Task: Create a sub task Gather and Analyse Requirements for the task  Upgrade and migrate company email marketing to a cloud-based solution in the project AgriSoft , assign it to team member softage.3@softage.net and update the status of the sub task to  Completed , set the priority of the sub task to High
Action: Mouse moved to (877, 347)
Screenshot: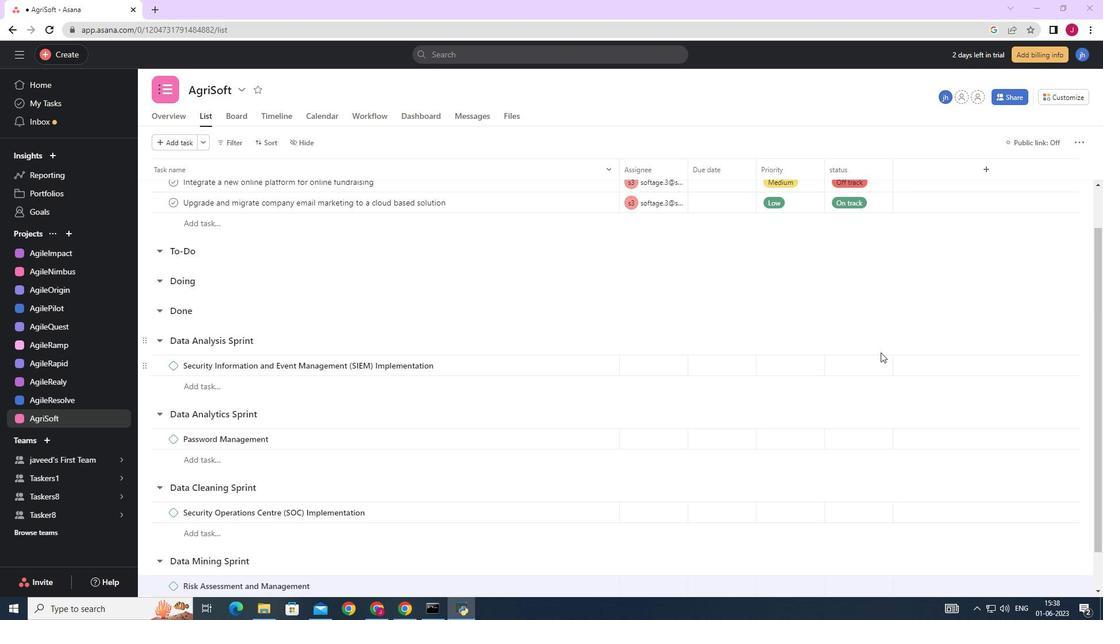 
Action: Mouse scrolled (877, 349) with delta (0, 0)
Screenshot: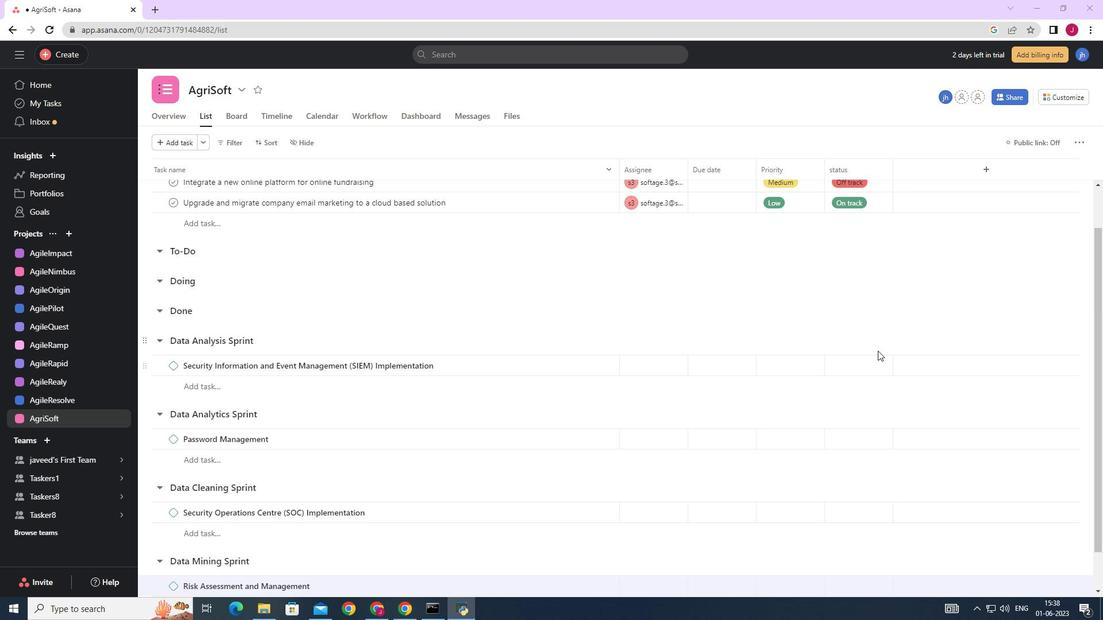 
Action: Mouse moved to (874, 344)
Screenshot: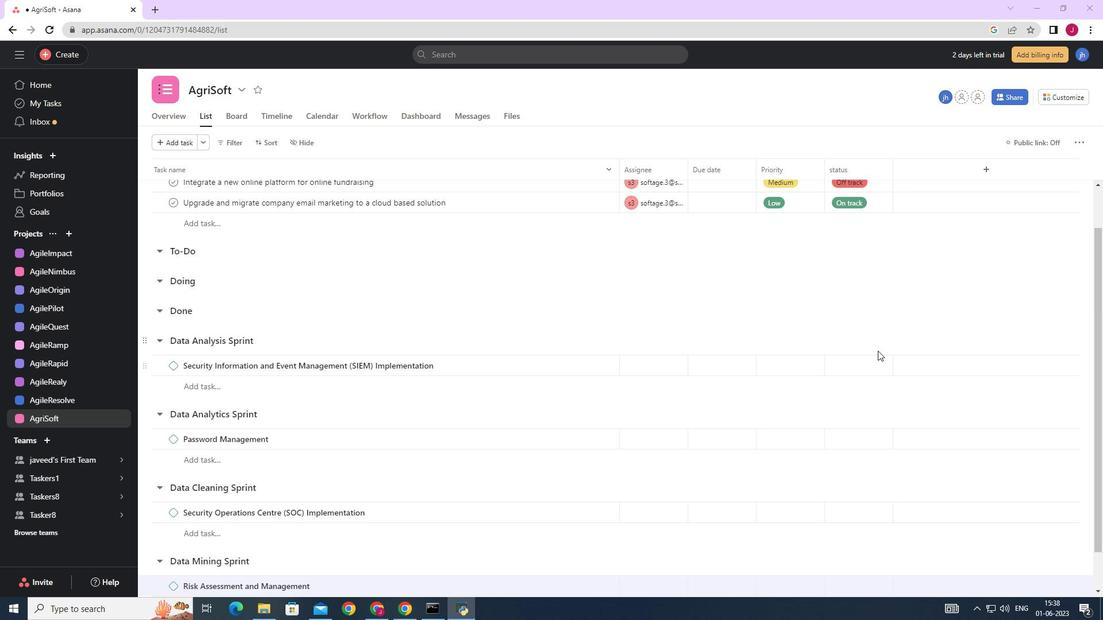 
Action: Mouse scrolled (875, 346) with delta (0, 0)
Screenshot: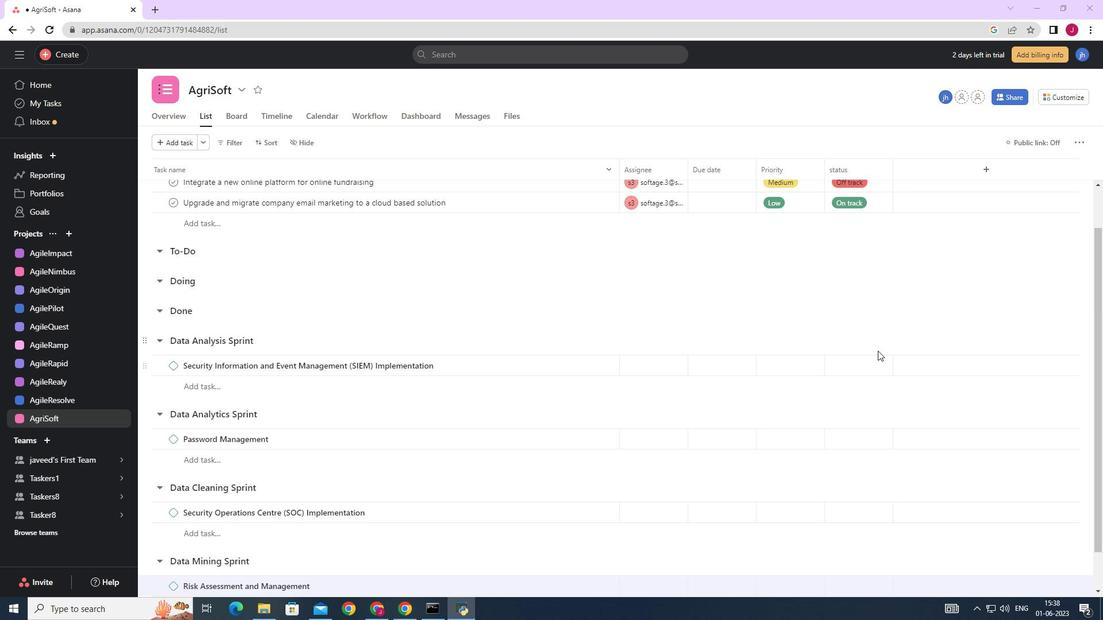 
Action: Mouse moved to (869, 338)
Screenshot: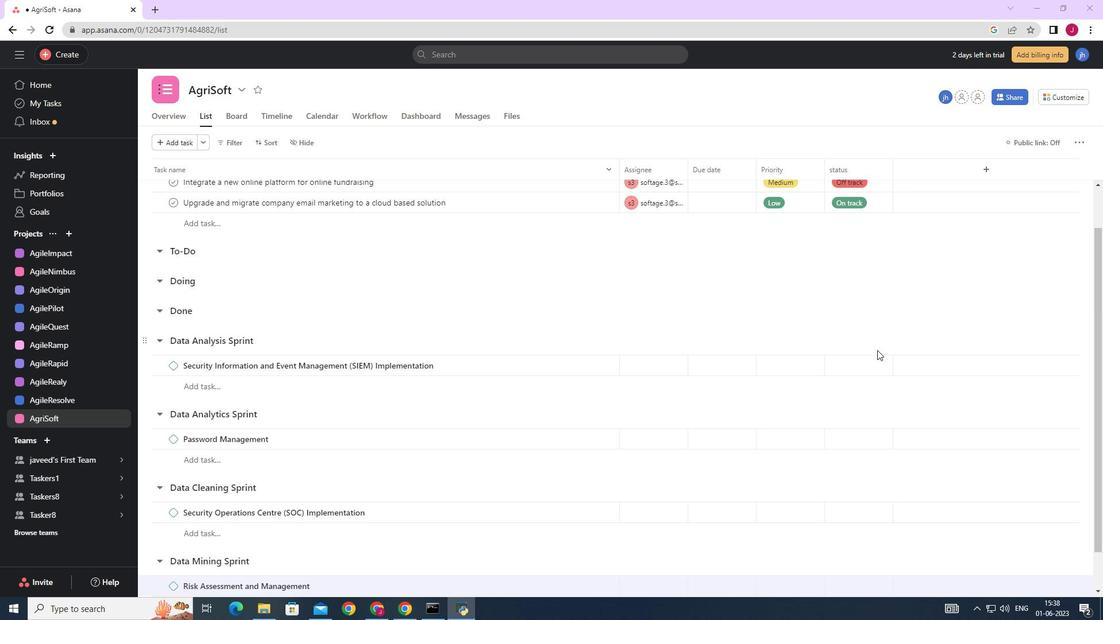 
Action: Mouse scrolled (870, 339) with delta (0, 0)
Screenshot: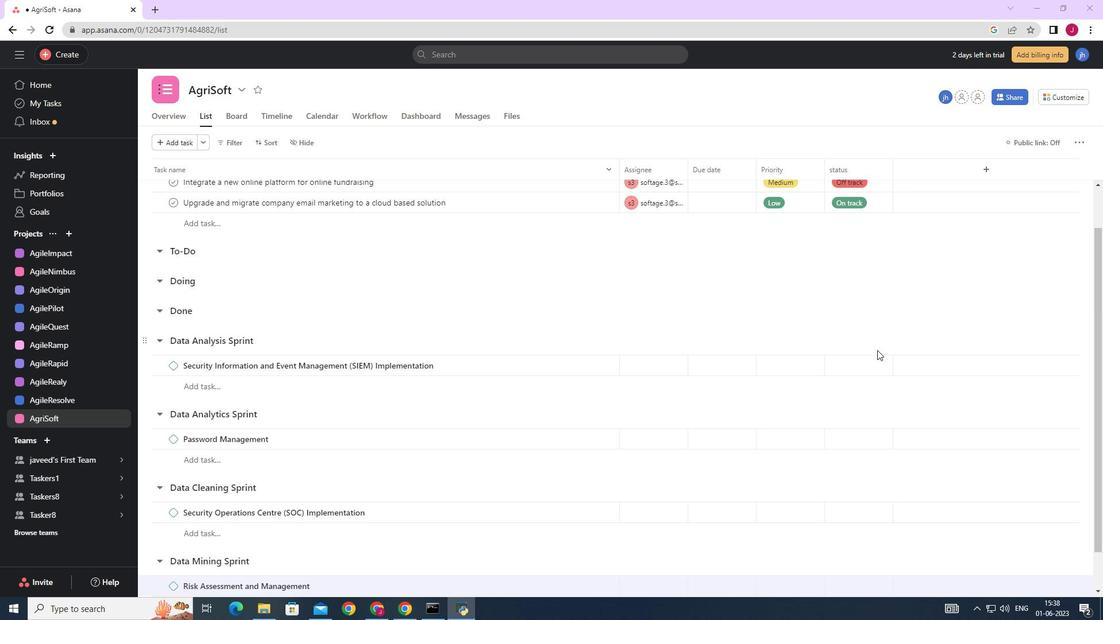 
Action: Mouse moved to (563, 258)
Screenshot: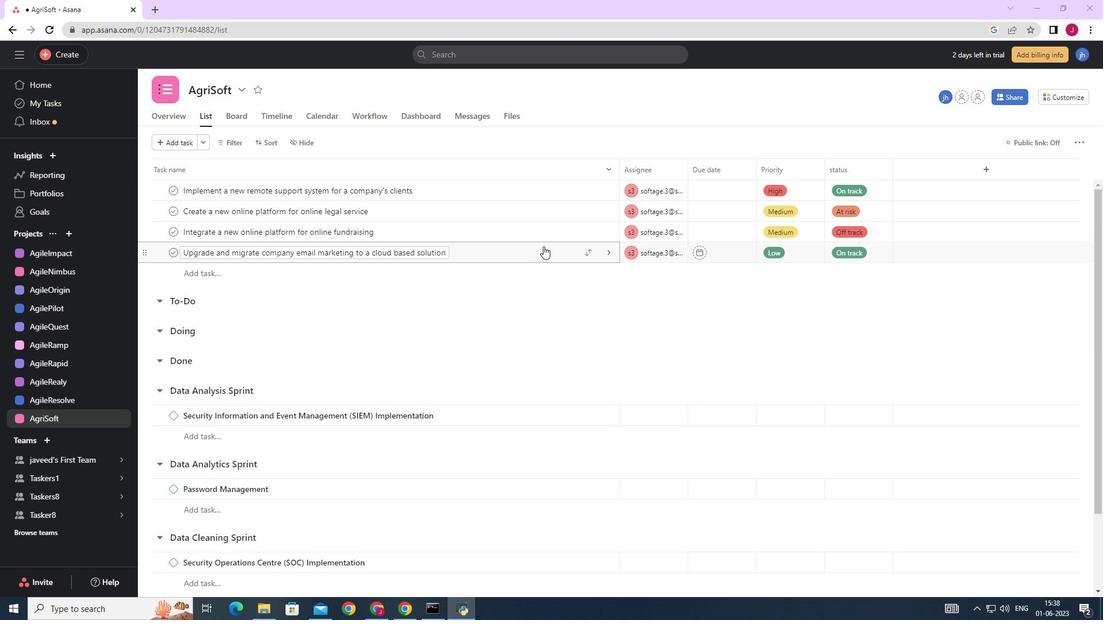 
Action: Mouse pressed left at (563, 258)
Screenshot: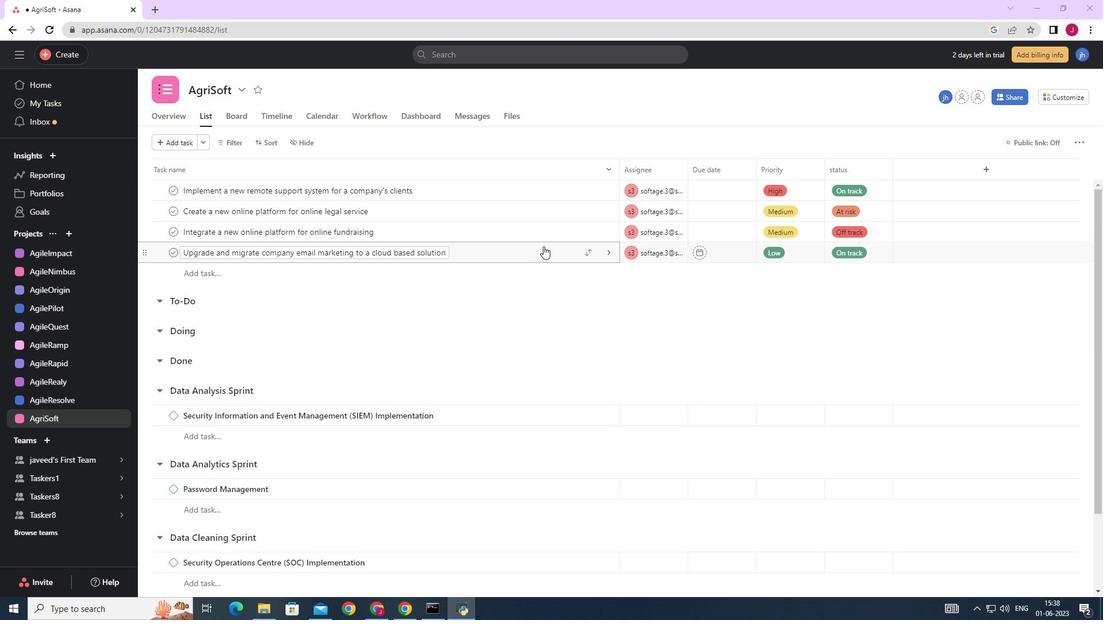 
Action: Mouse moved to (858, 366)
Screenshot: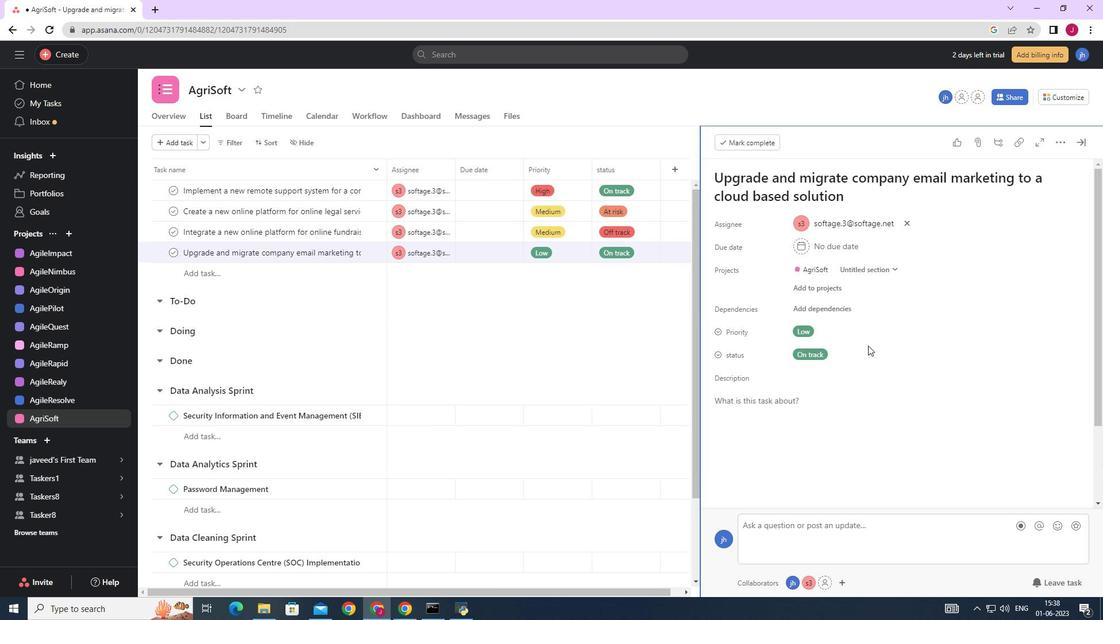 
Action: Mouse scrolled (858, 365) with delta (0, 0)
Screenshot: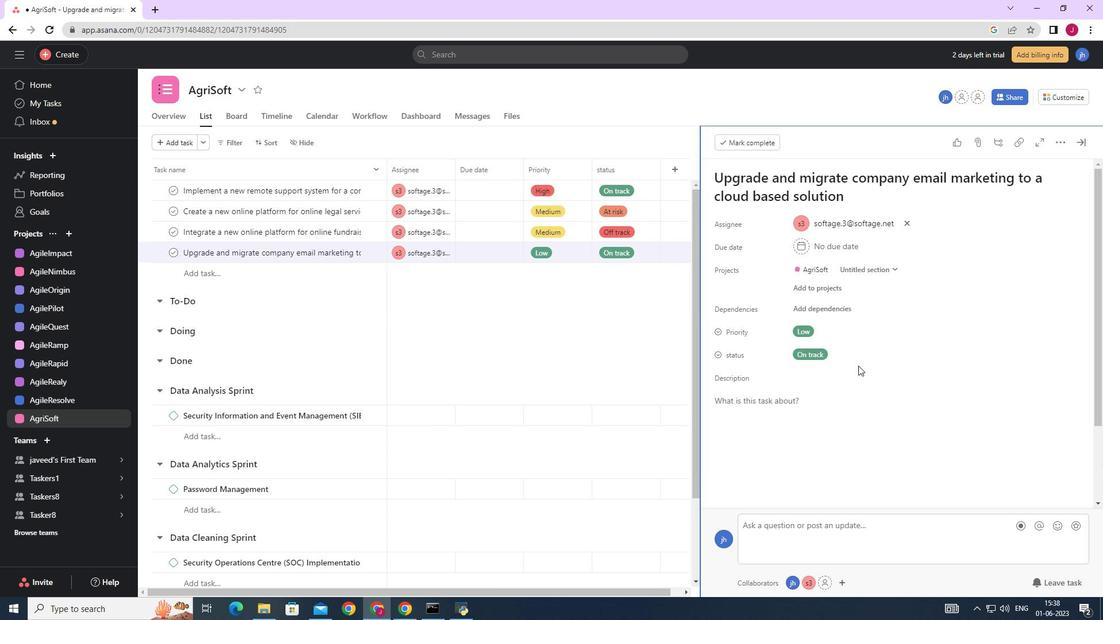 
Action: Mouse scrolled (858, 365) with delta (0, 0)
Screenshot: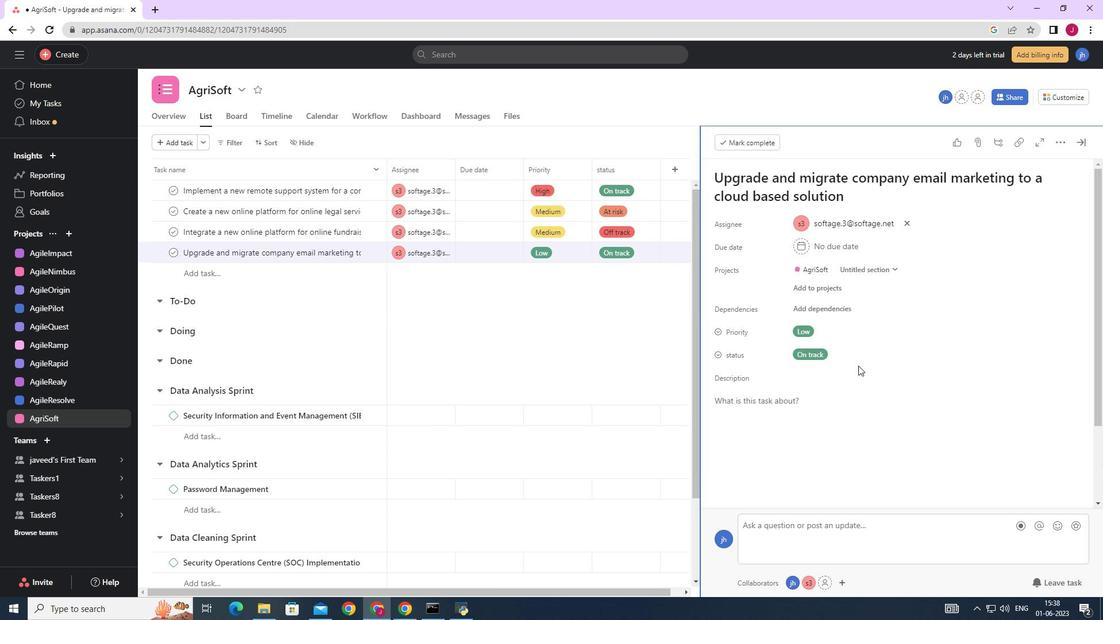 
Action: Mouse scrolled (858, 365) with delta (0, 0)
Screenshot: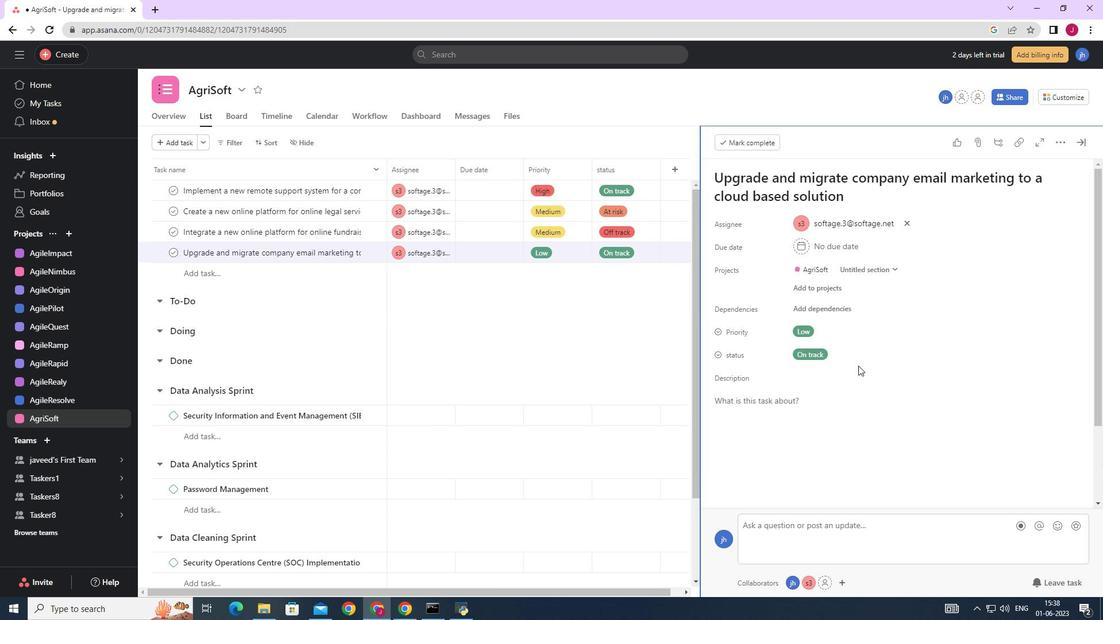 
Action: Mouse scrolled (858, 365) with delta (0, 0)
Screenshot: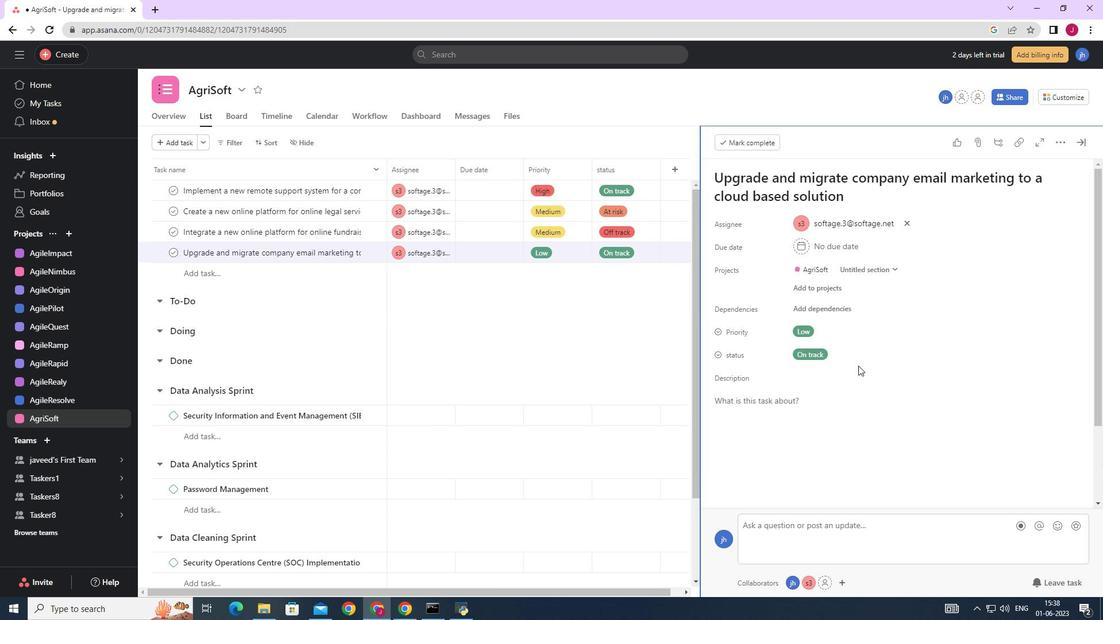 
Action: Mouse moved to (851, 381)
Screenshot: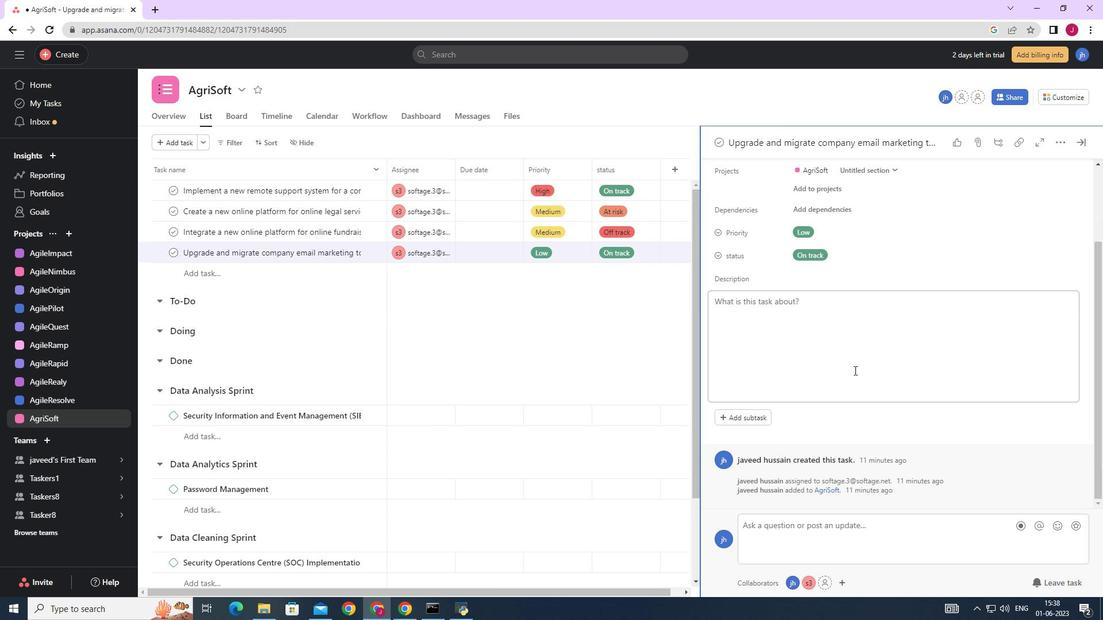 
Action: Mouse scrolled (851, 381) with delta (0, 0)
Screenshot: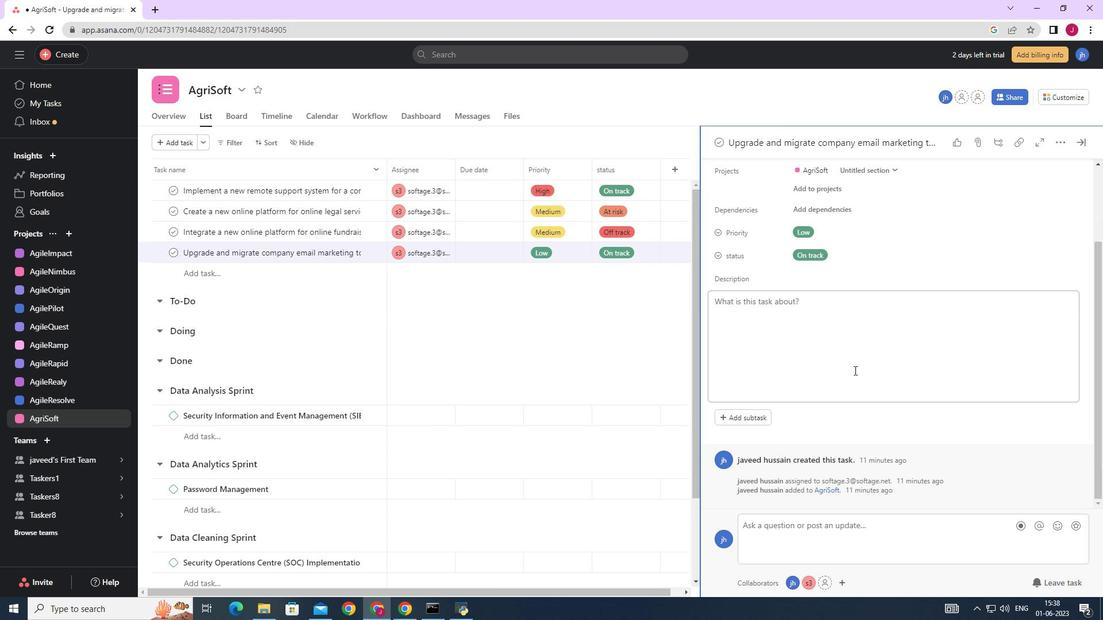 
Action: Mouse moved to (851, 381)
Screenshot: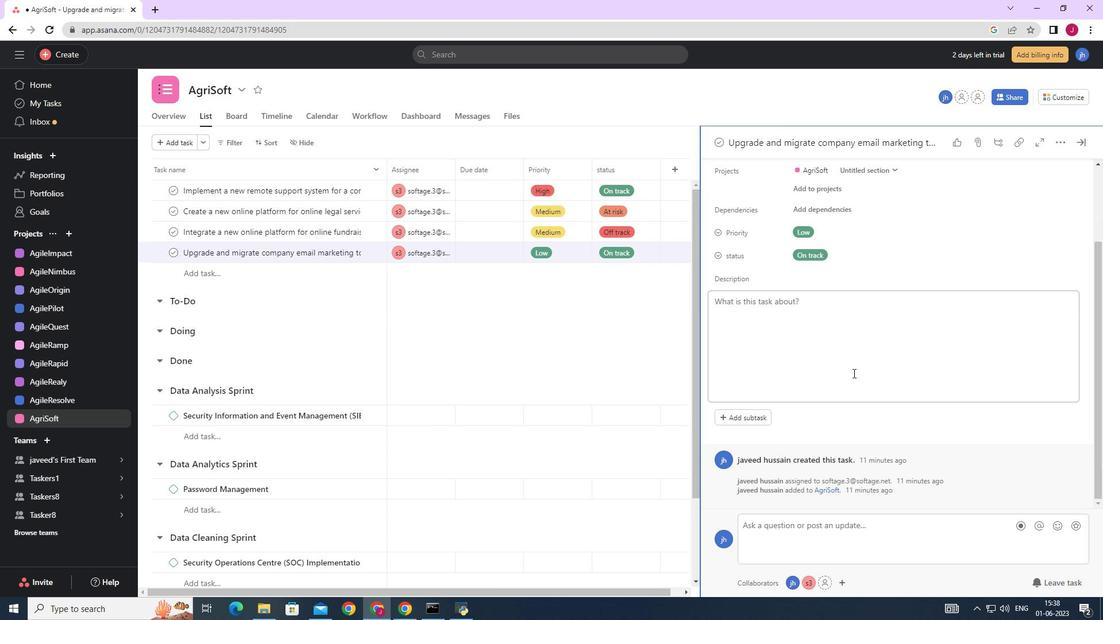 
Action: Mouse scrolled (851, 381) with delta (0, 0)
Screenshot: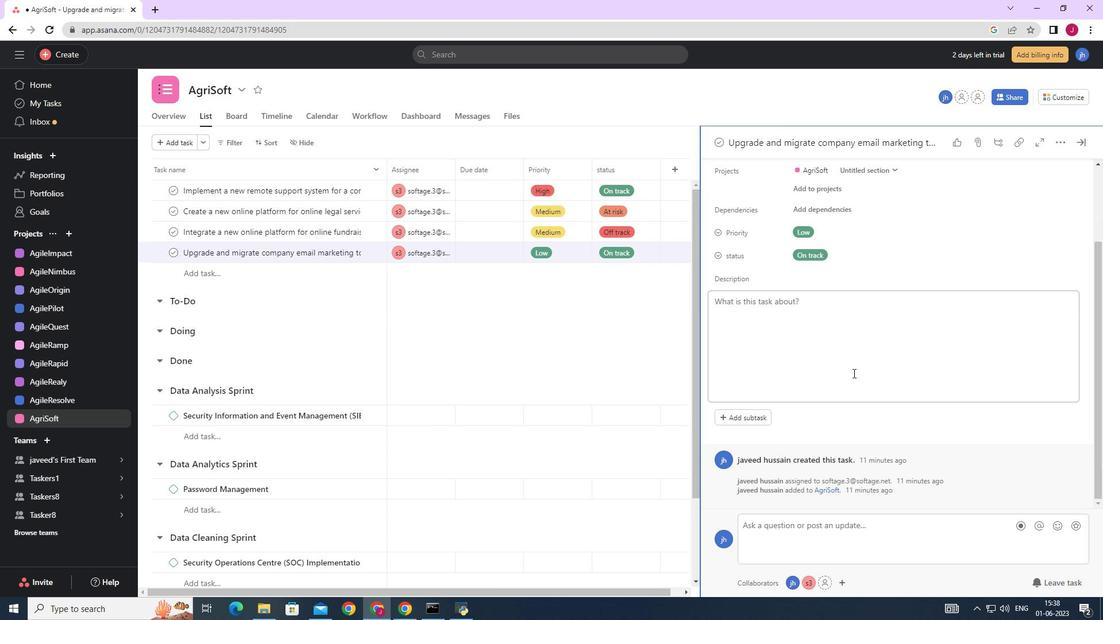 
Action: Mouse scrolled (851, 381) with delta (0, 0)
Screenshot: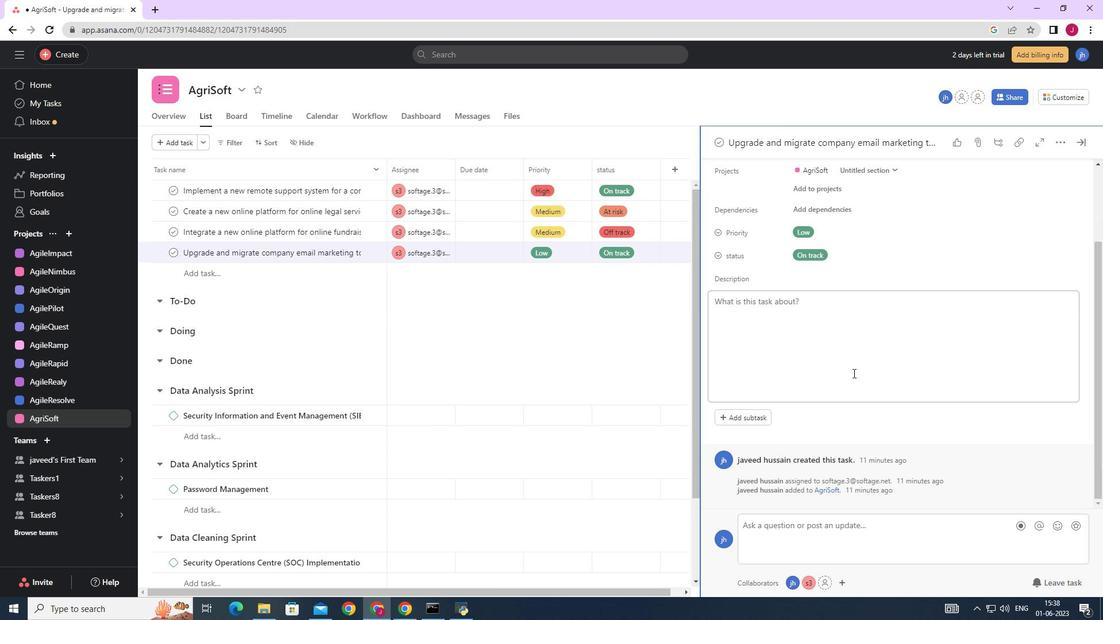 
Action: Mouse scrolled (851, 381) with delta (0, 0)
Screenshot: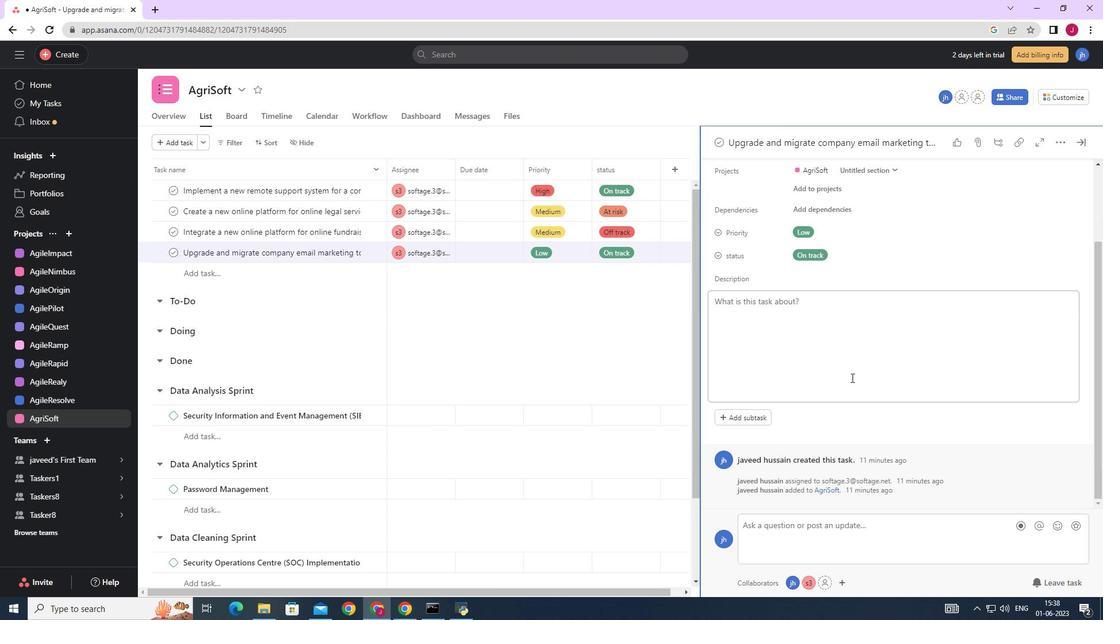 
Action: Mouse moved to (752, 416)
Screenshot: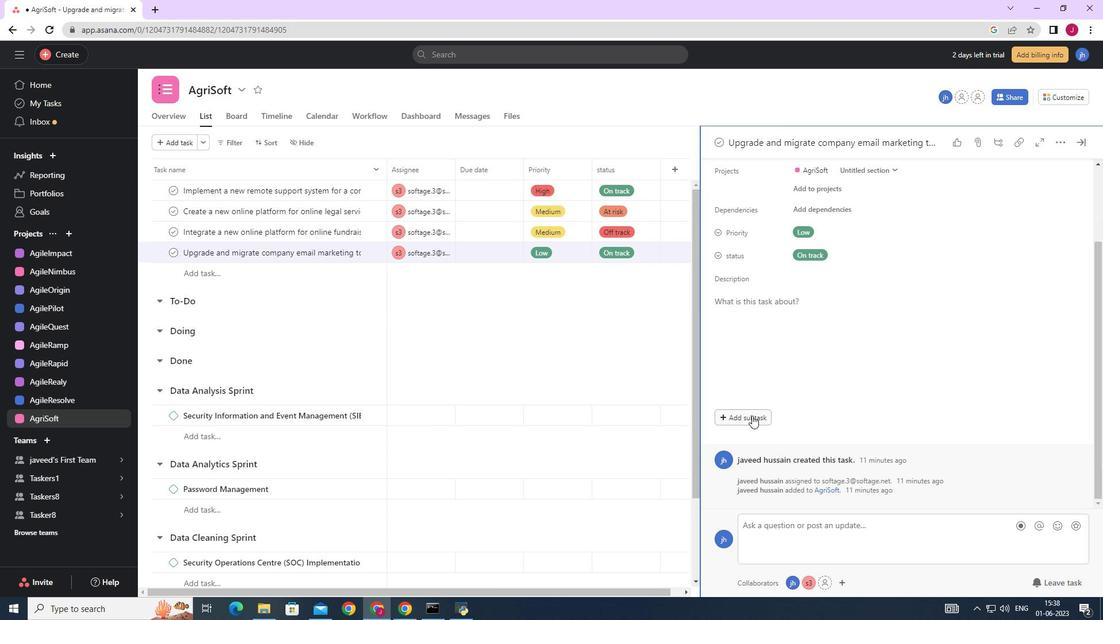 
Action: Mouse pressed left at (752, 416)
Screenshot: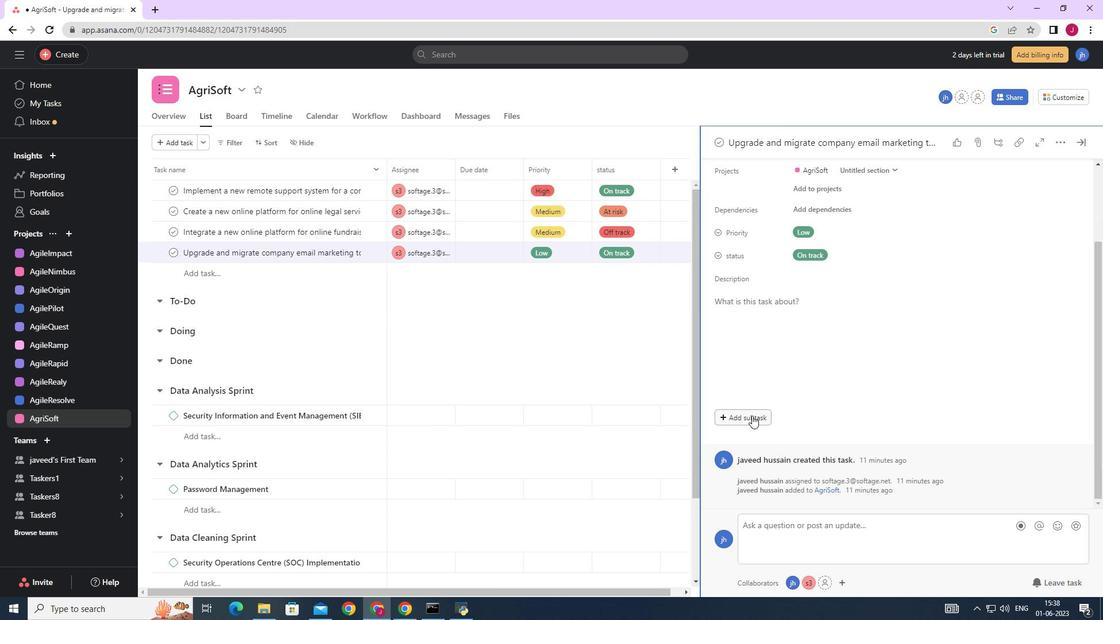 
Action: Mouse moved to (765, 397)
Screenshot: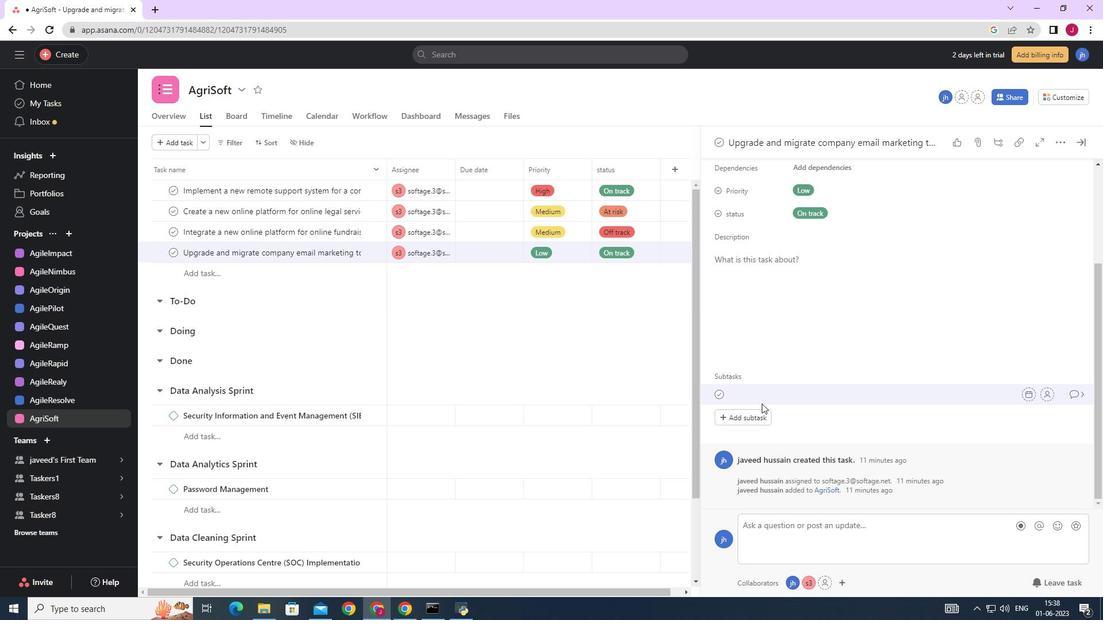 
Action: Key pressed <Key.caps_lock>G<Key.caps_lock>ather<Key.space>and<Key.space><Key.caps_lock>A<Key.caps_lock>nalyse<Key.space><Key.caps_lock>R<Key.caps_lock>equirement<Key.space><Key.backspace>s
Screenshot: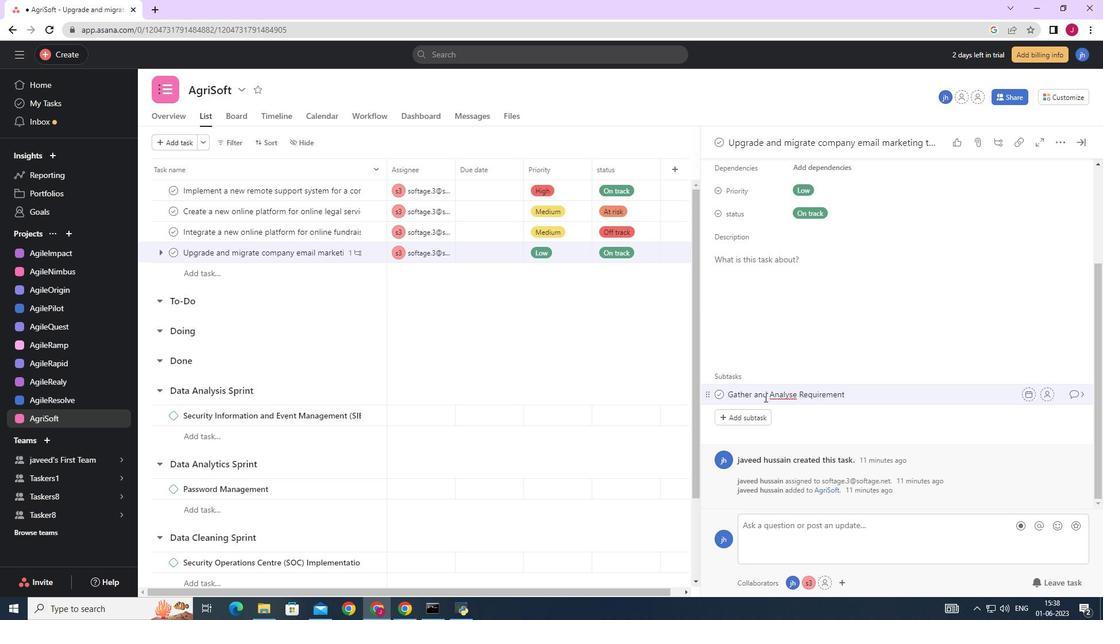
Action: Mouse moved to (1045, 393)
Screenshot: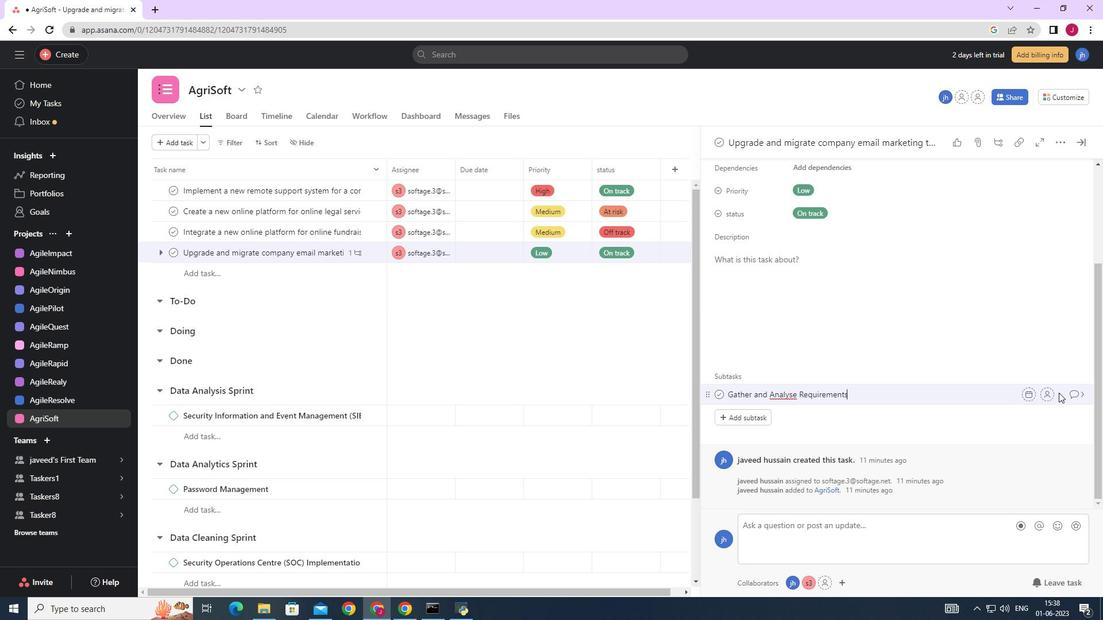 
Action: Mouse pressed left at (1045, 393)
Screenshot: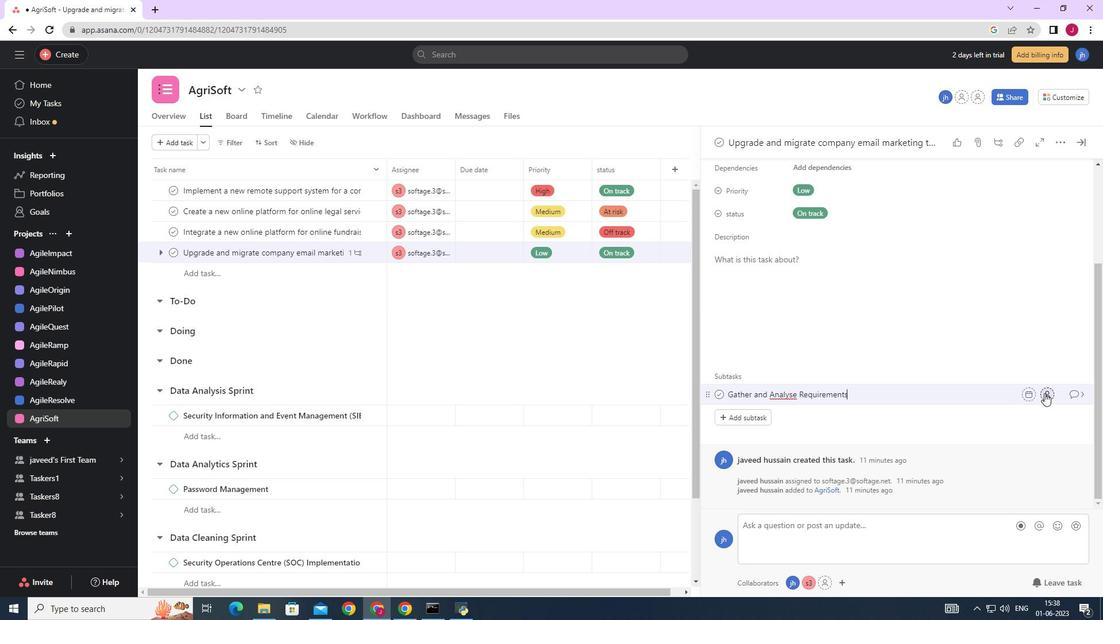 
Action: Mouse moved to (872, 443)
Screenshot: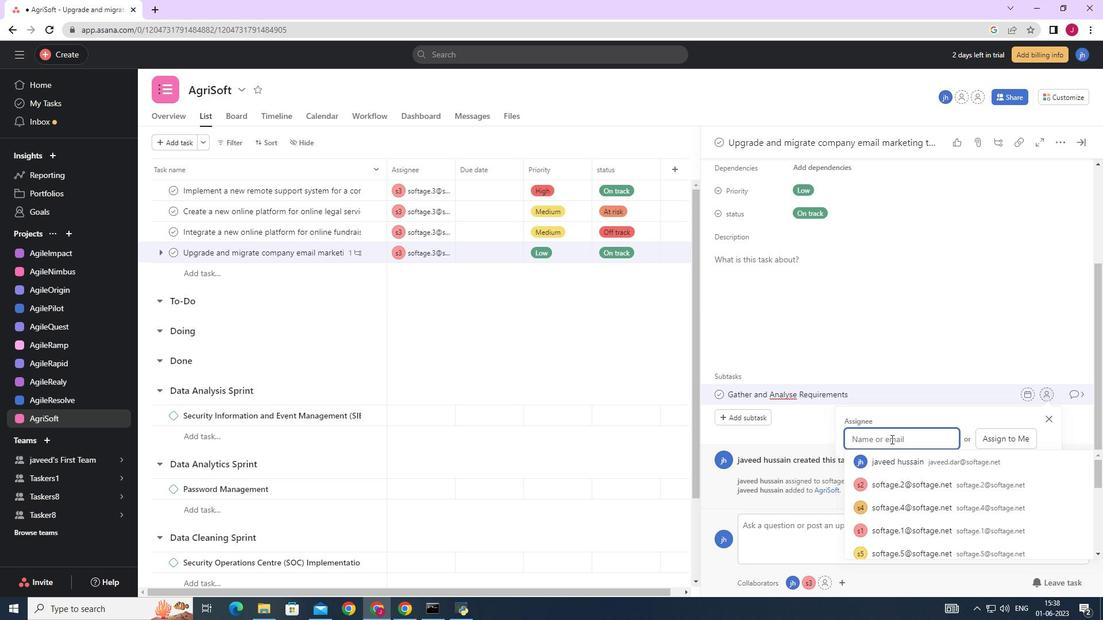 
Action: Key pressed softage.3
Screenshot: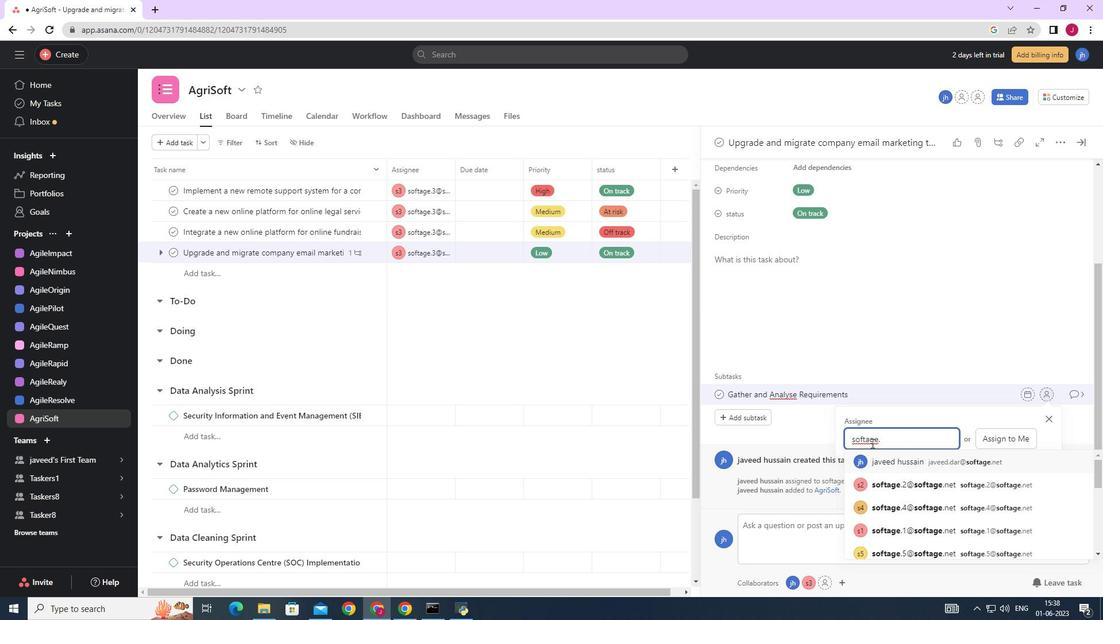 
Action: Mouse moved to (910, 459)
Screenshot: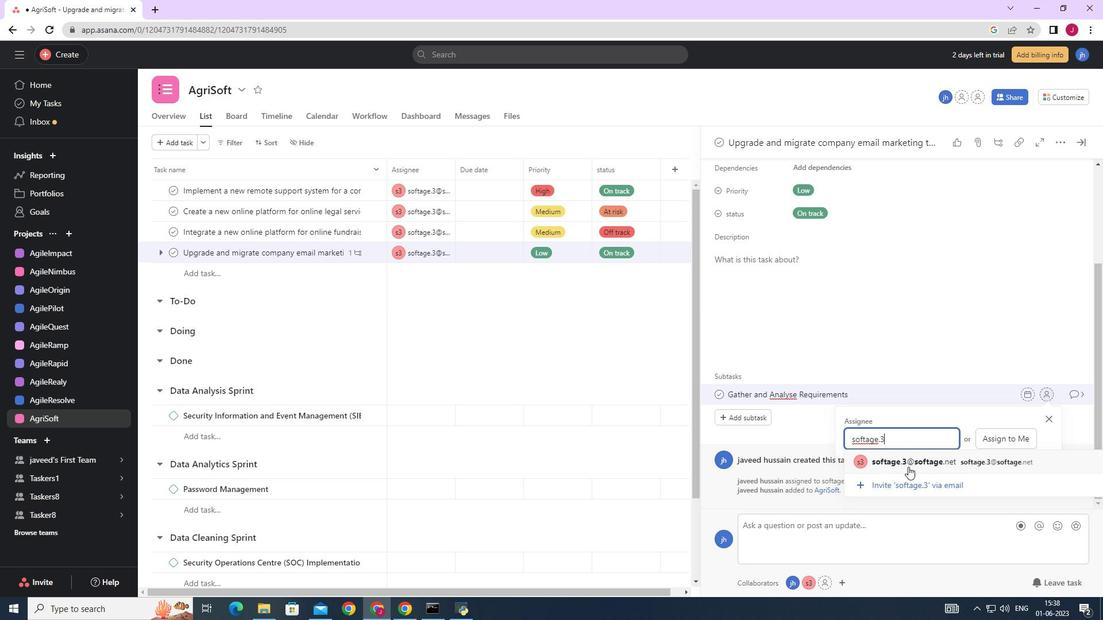 
Action: Mouse pressed left at (910, 459)
Screenshot: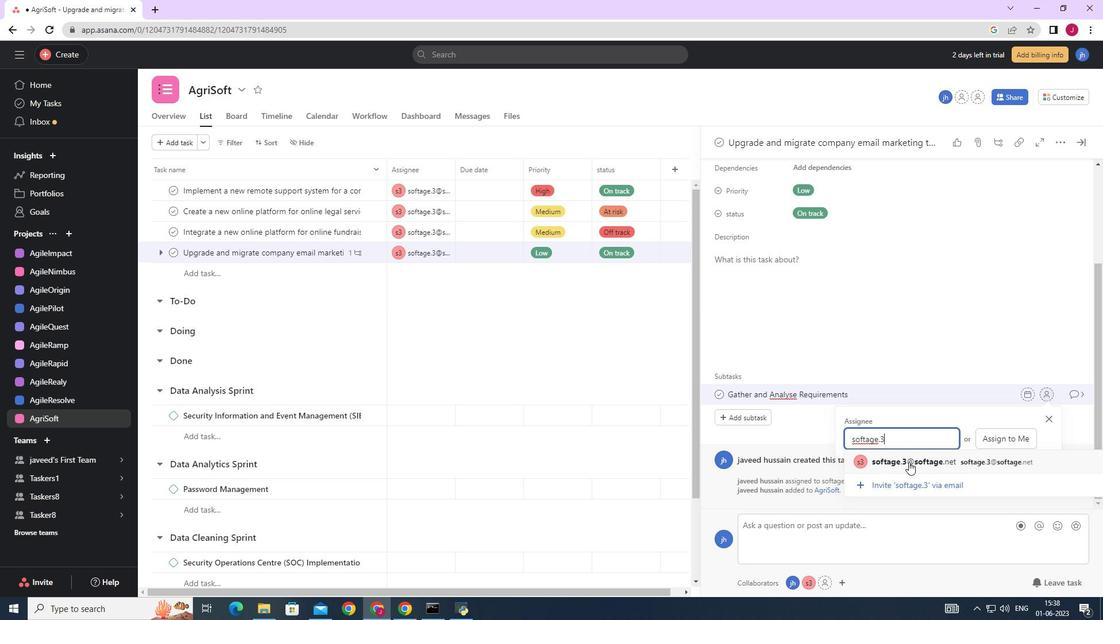 
Action: Mouse moved to (1077, 392)
Screenshot: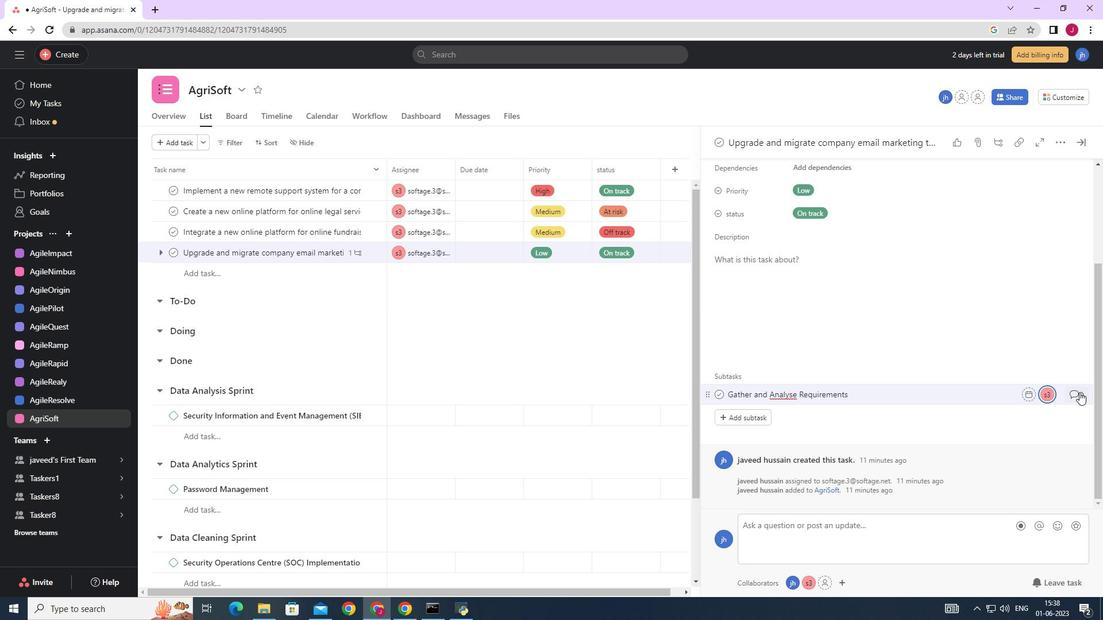 
Action: Mouse pressed left at (1077, 392)
Screenshot: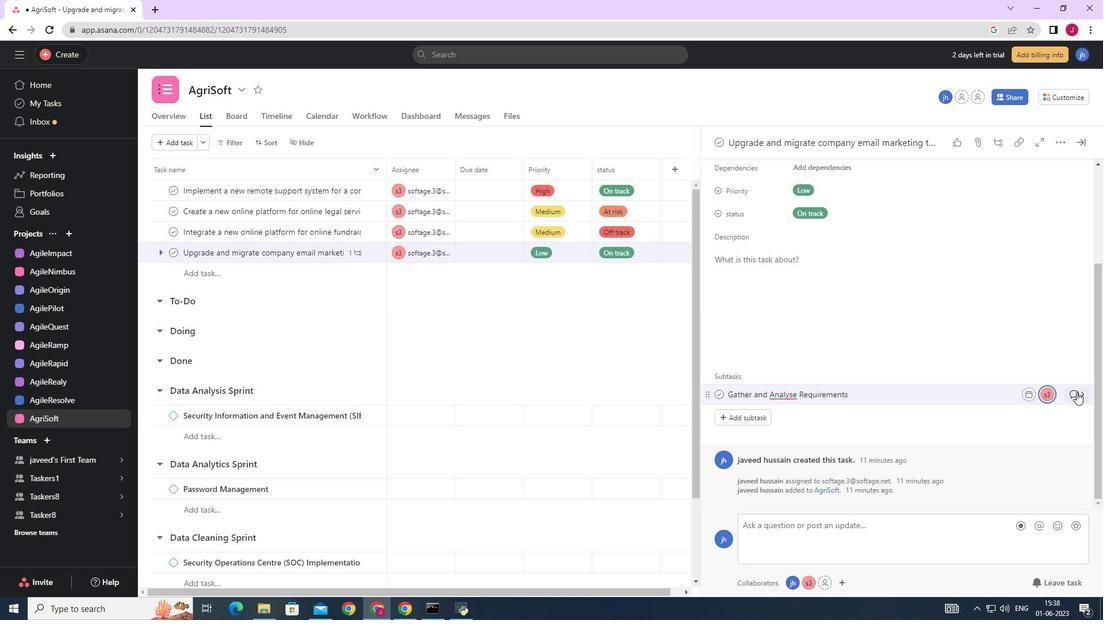 
Action: Mouse moved to (746, 304)
Screenshot: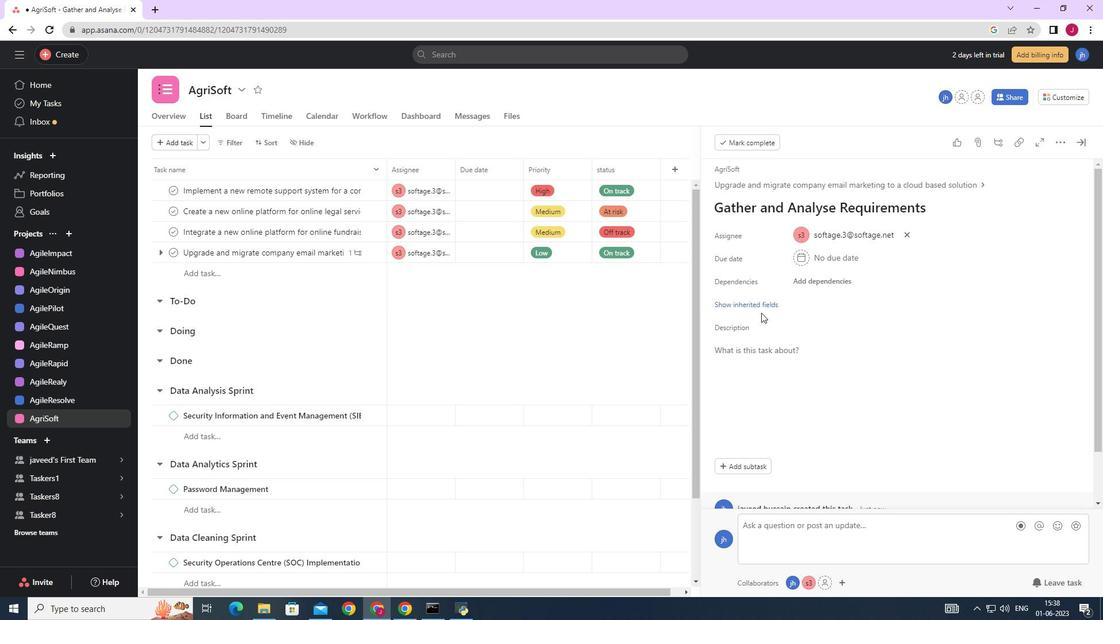 
Action: Mouse pressed left at (746, 304)
Screenshot: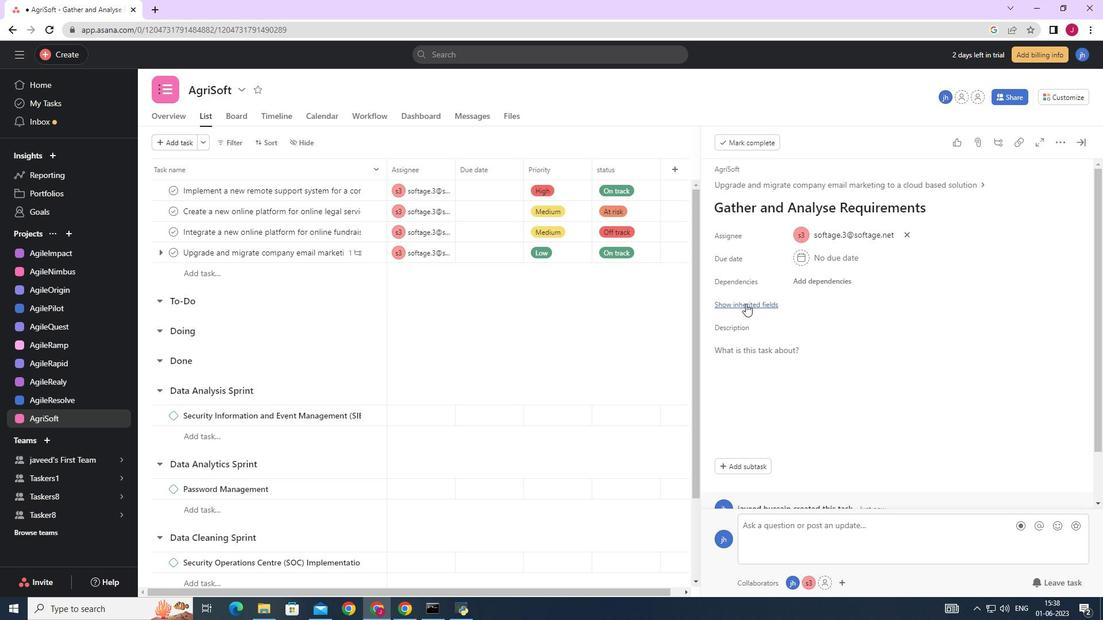 
Action: Mouse moved to (793, 327)
Screenshot: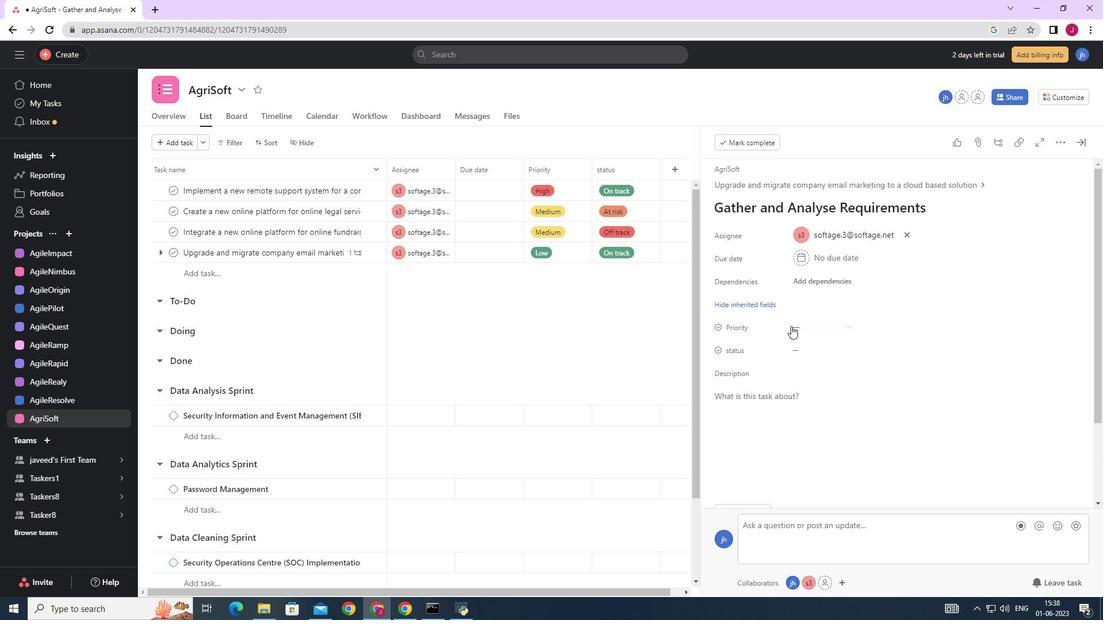 
Action: Mouse pressed left at (793, 327)
Screenshot: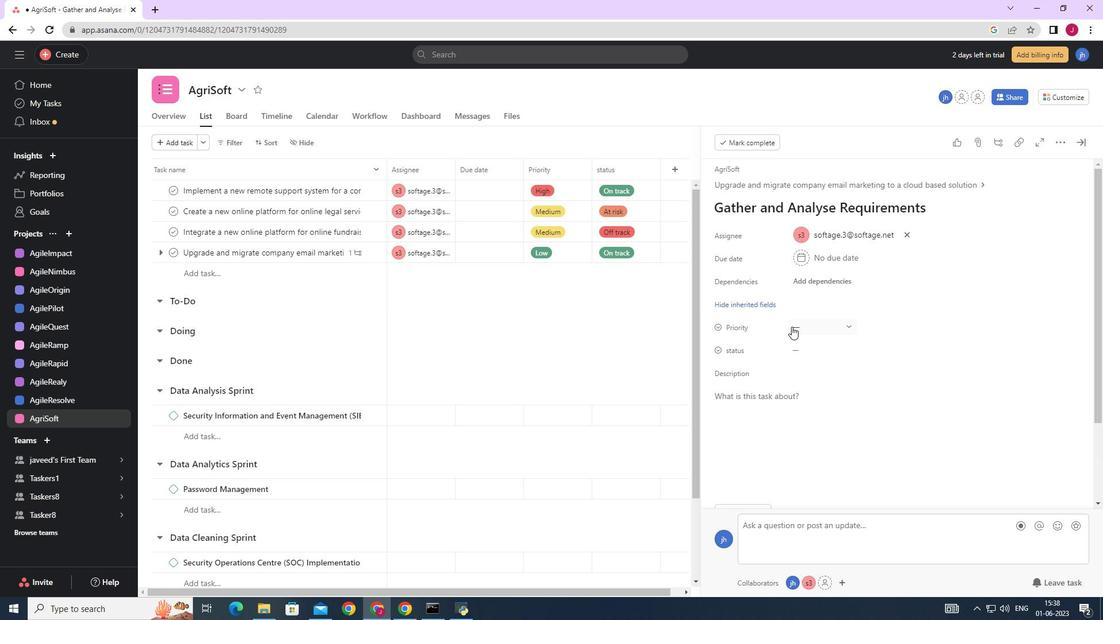 
Action: Mouse moved to (822, 369)
Screenshot: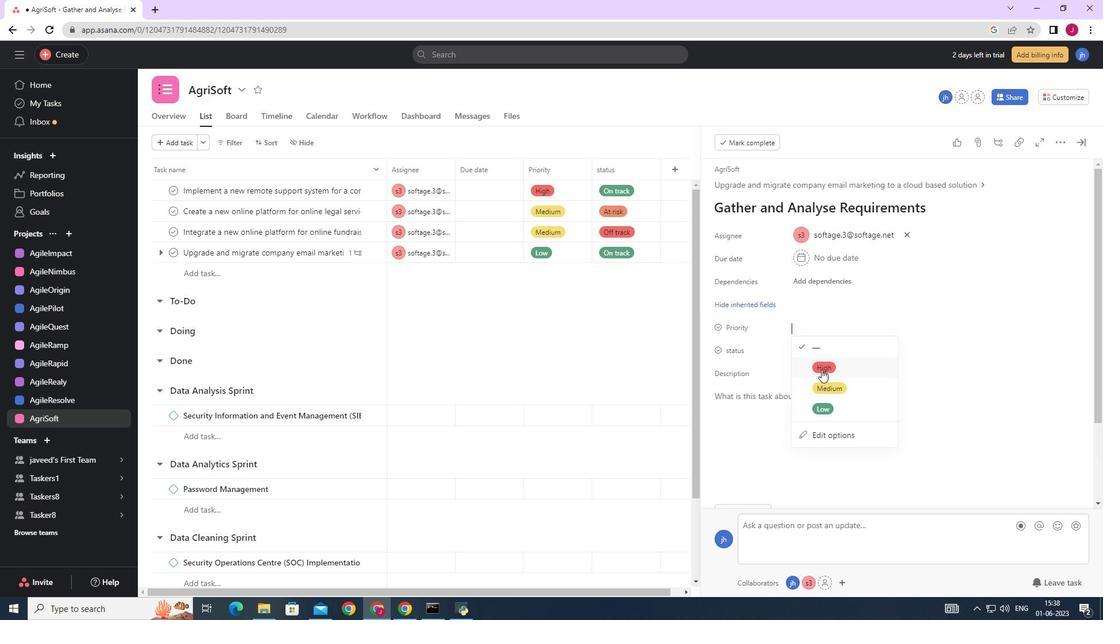 
Action: Mouse pressed left at (822, 369)
Screenshot: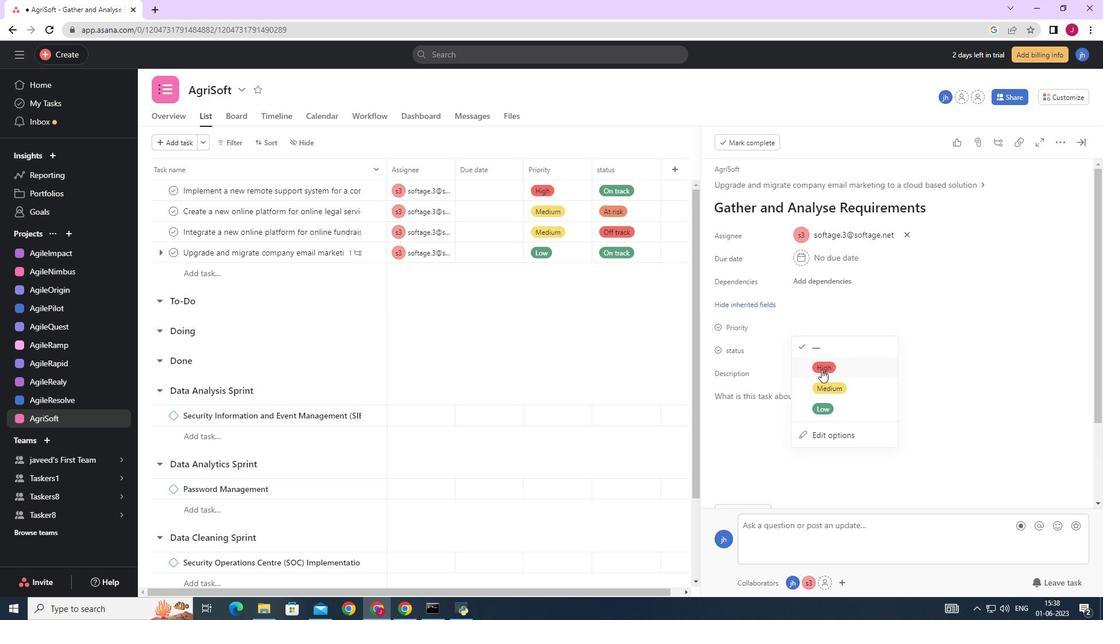 
Action: Mouse moved to (805, 346)
Screenshot: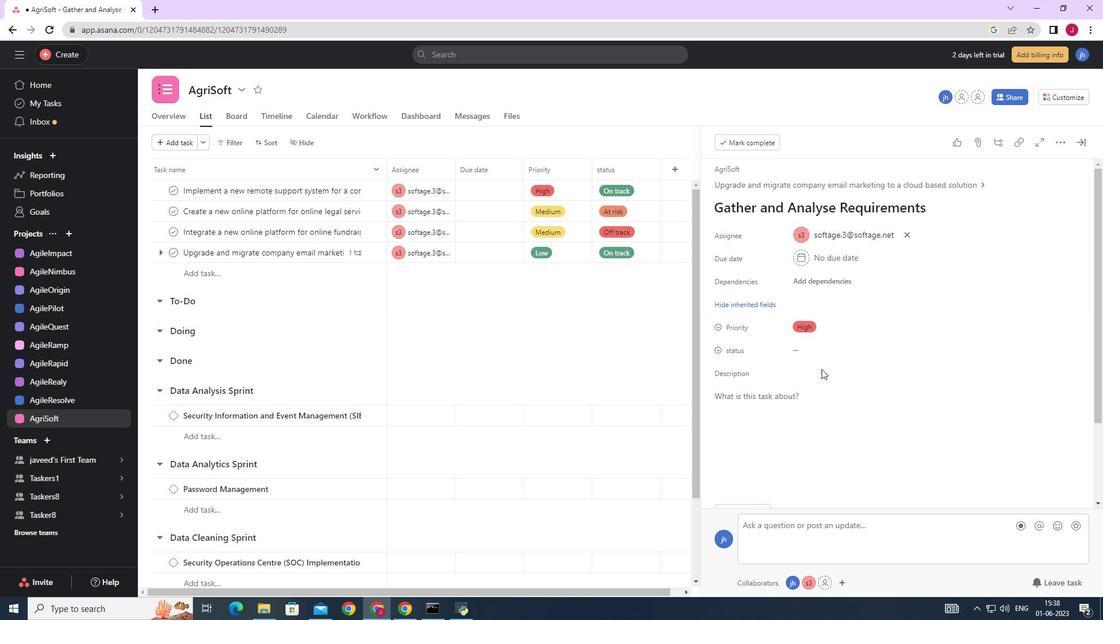 
Action: Mouse pressed left at (805, 346)
Screenshot: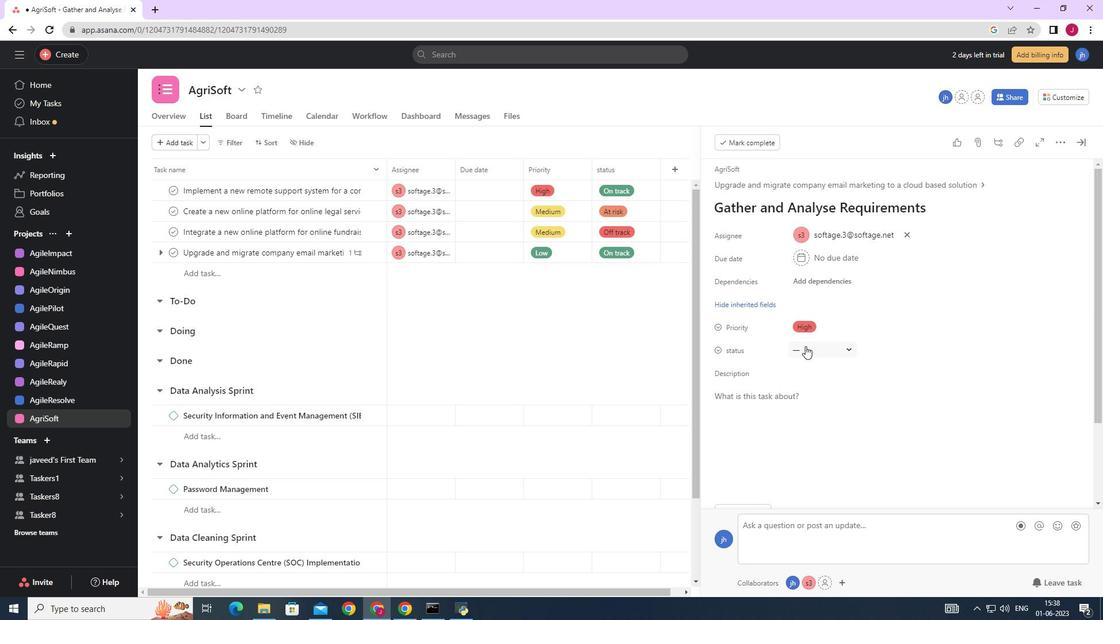 
Action: Mouse moved to (843, 451)
Screenshot: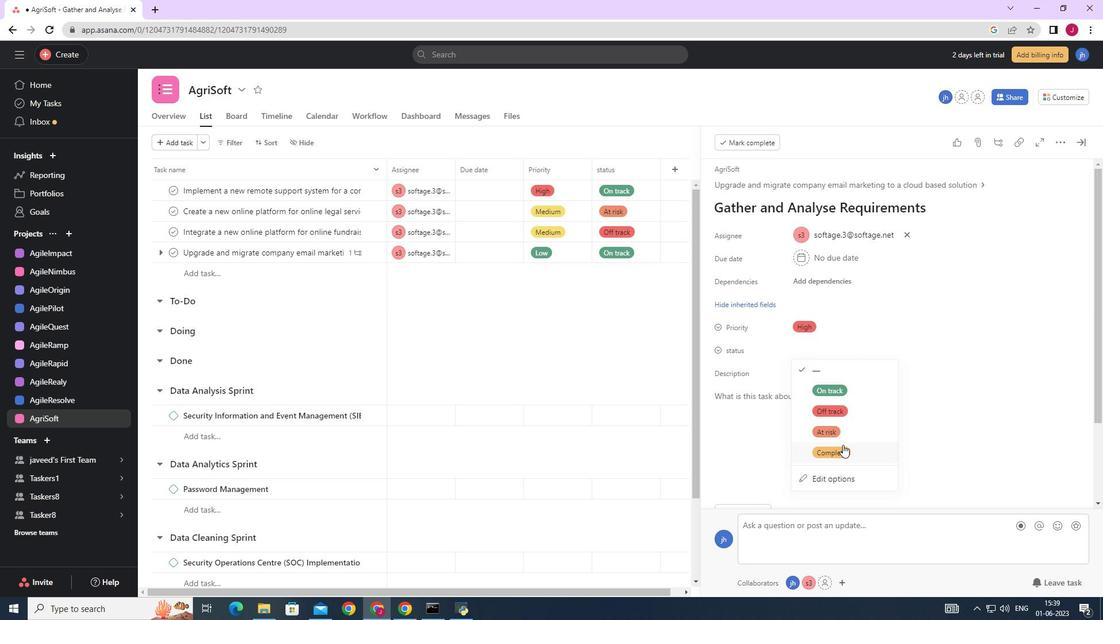 
Action: Mouse pressed left at (843, 451)
Screenshot: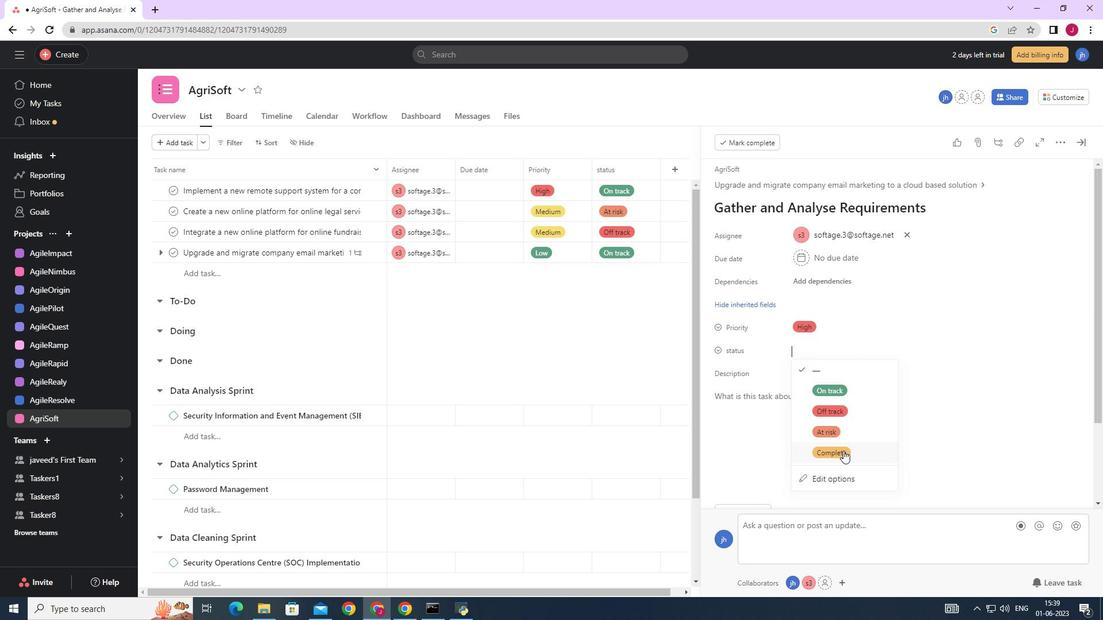 
Action: Mouse moved to (1083, 143)
Screenshot: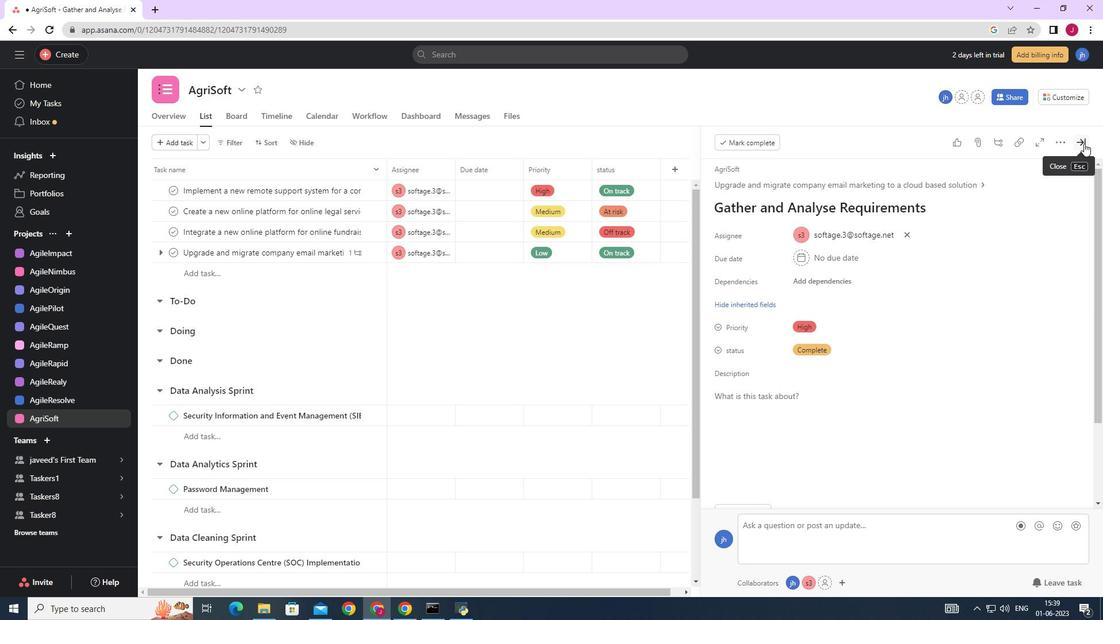 
Action: Mouse pressed left at (1083, 143)
Screenshot: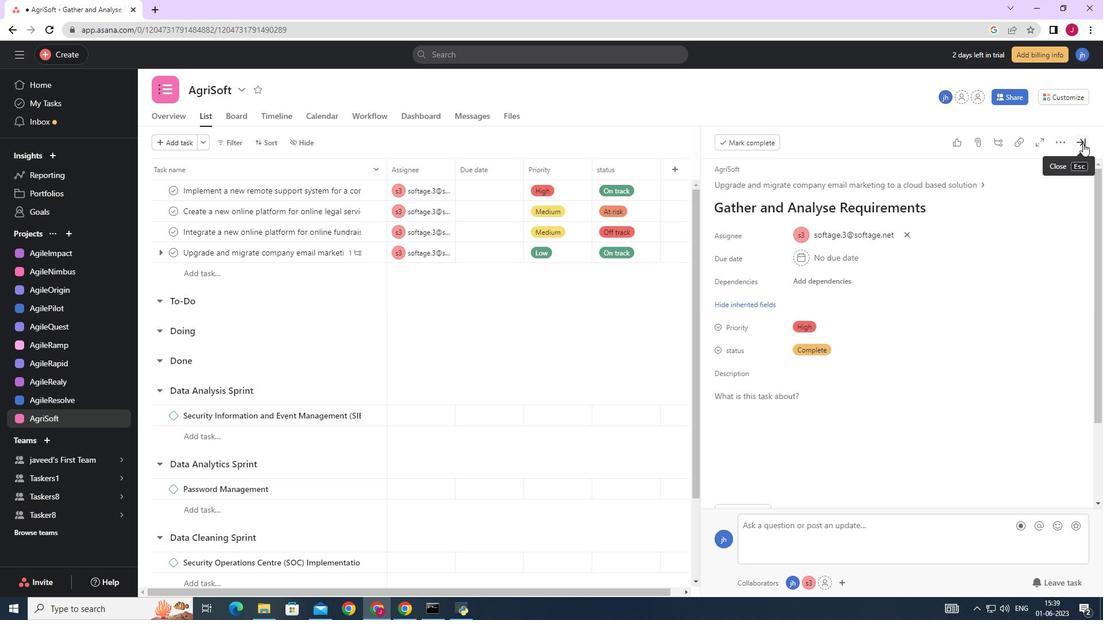 
Action: Mouse moved to (1083, 143)
Screenshot: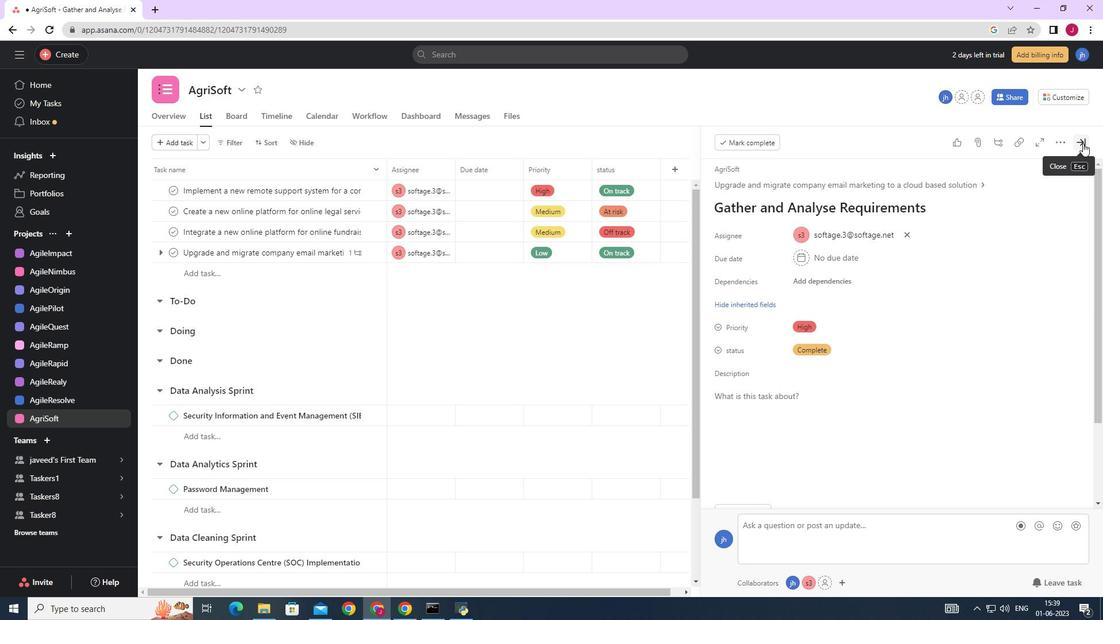 
